 Task: Find public transportation options from San Francisco, California, to San Jose, California.
Action: Mouse moved to (237, 82)
Screenshot: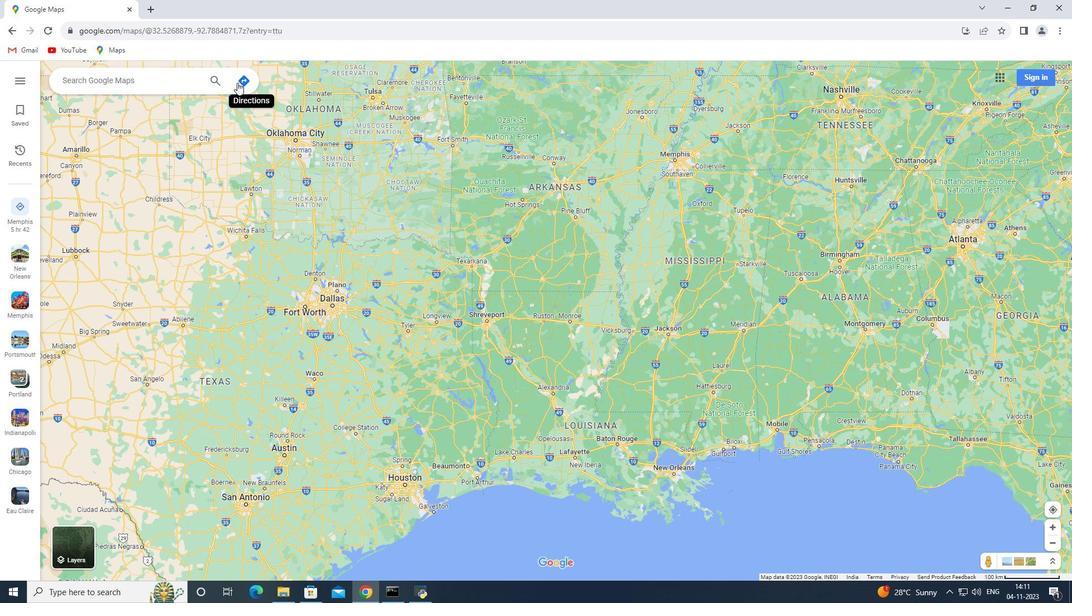 
Action: Mouse pressed left at (237, 82)
Screenshot: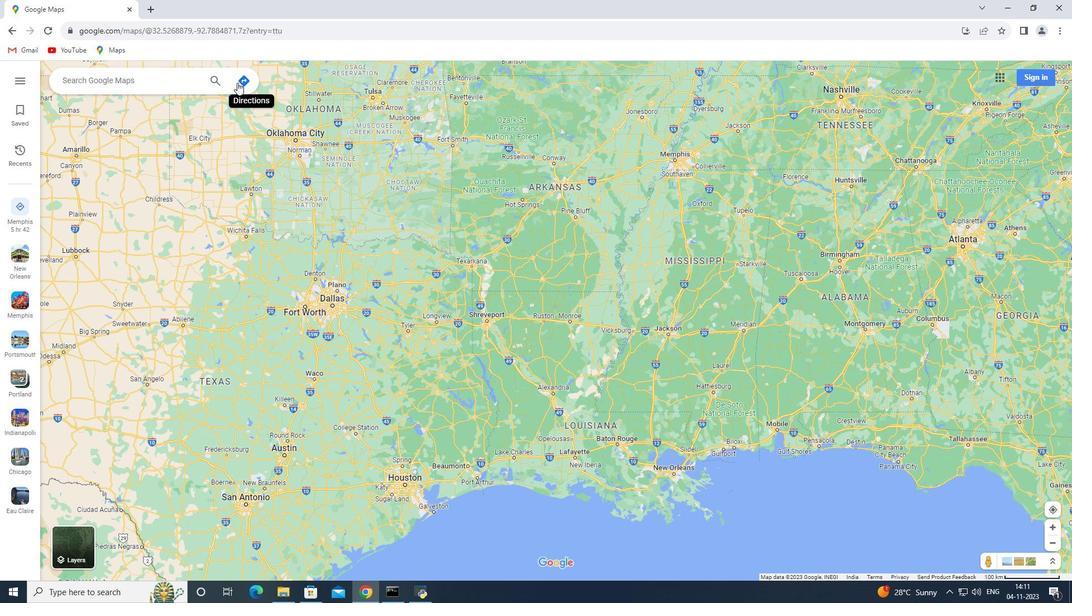 
Action: Mouse moved to (137, 99)
Screenshot: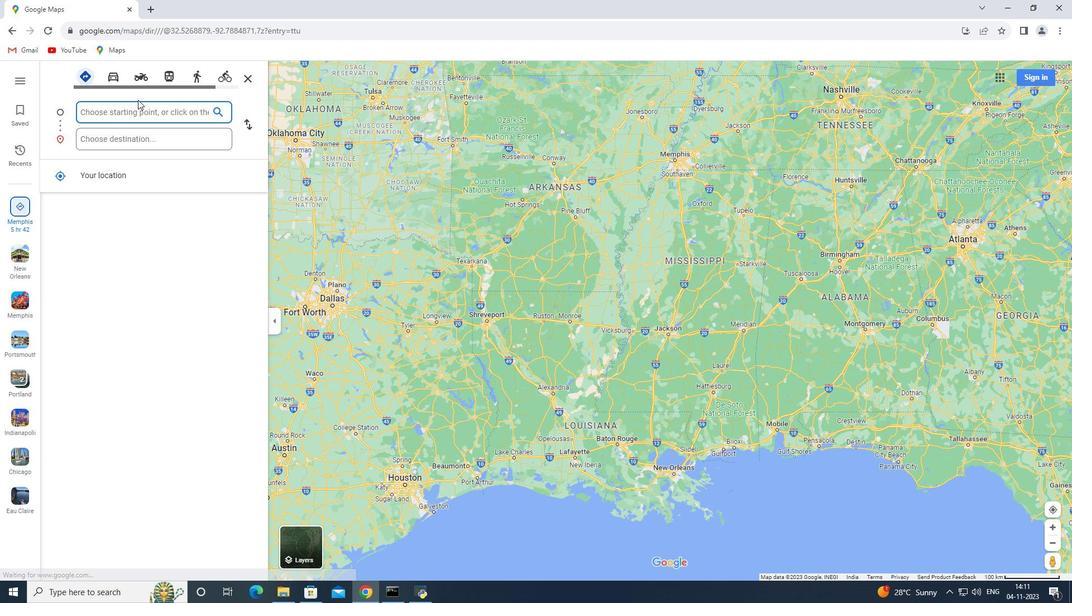 
Action: Key pressed <Key.shift>San<Key.space><Key.shift>Francisco,<Key.space><Key.shift>Calo<Key.backspace>ifornia
Screenshot: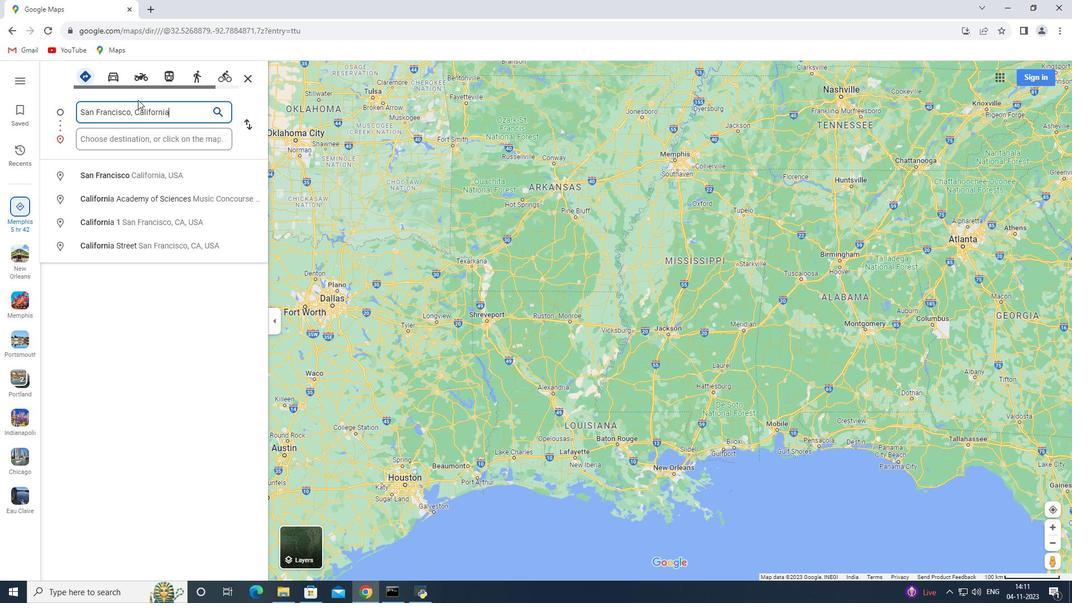 
Action: Mouse moved to (130, 138)
Screenshot: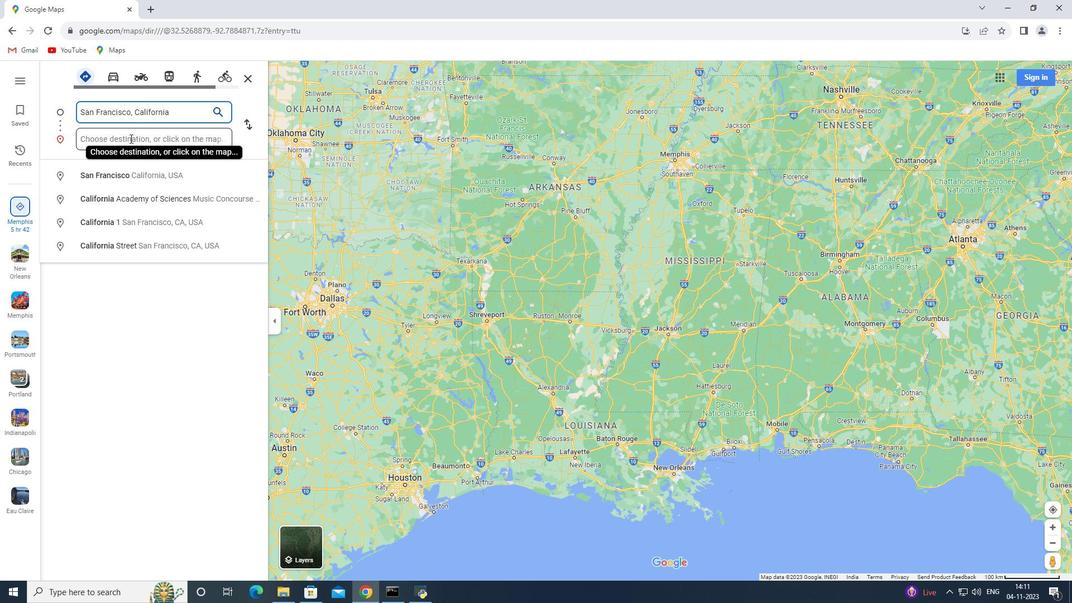 
Action: Mouse pressed left at (130, 138)
Screenshot: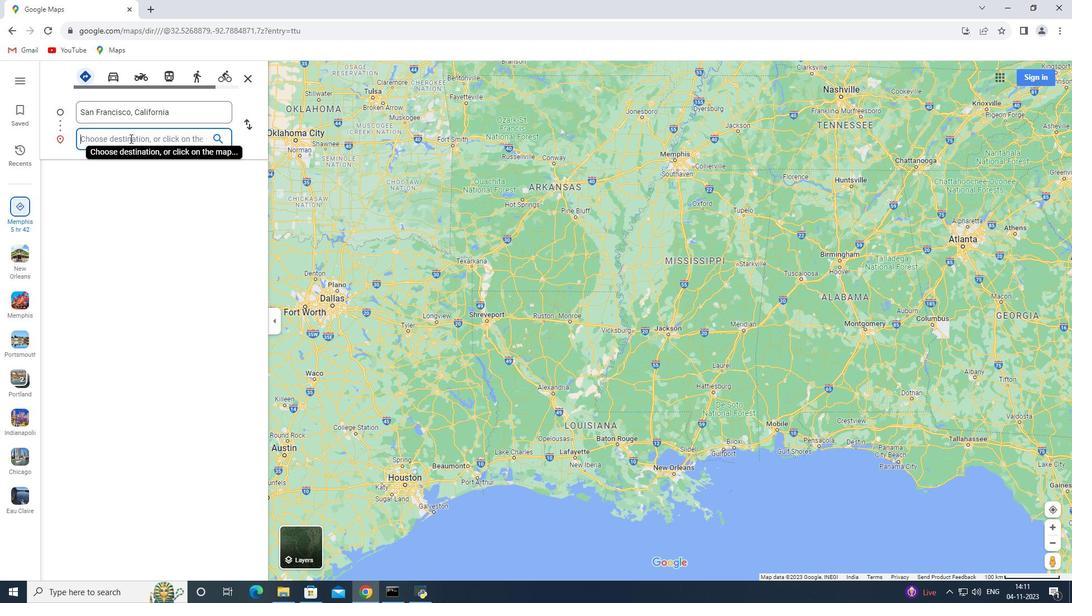 
Action: Key pressed <Key.shift>San<Key.space><Key.shift>Jose,<Key.space><Key.shift>california<Key.enter>
Screenshot: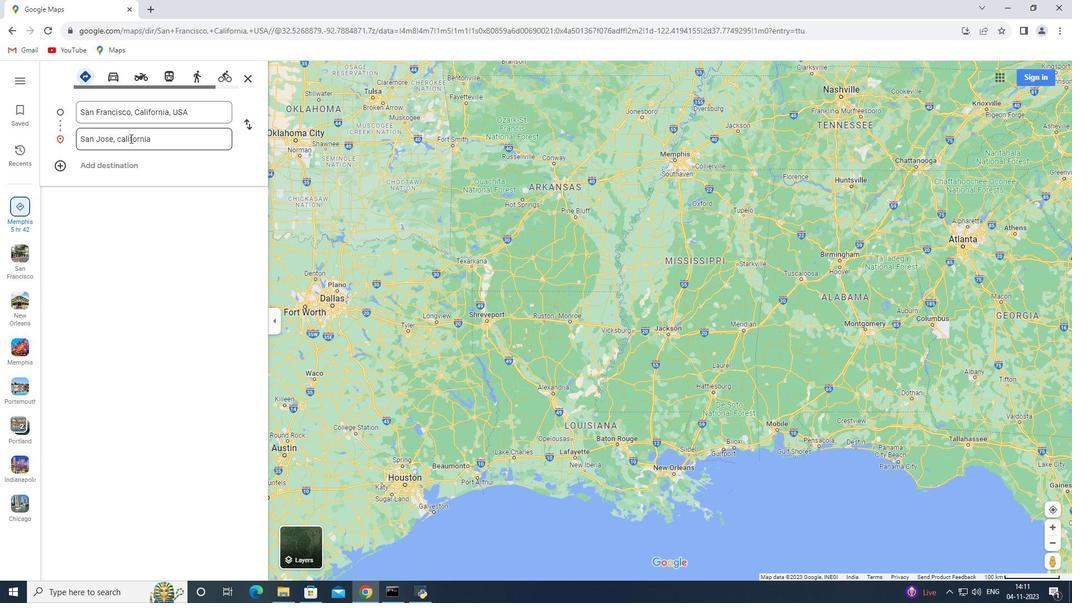 
Action: Mouse moved to (459, 79)
Screenshot: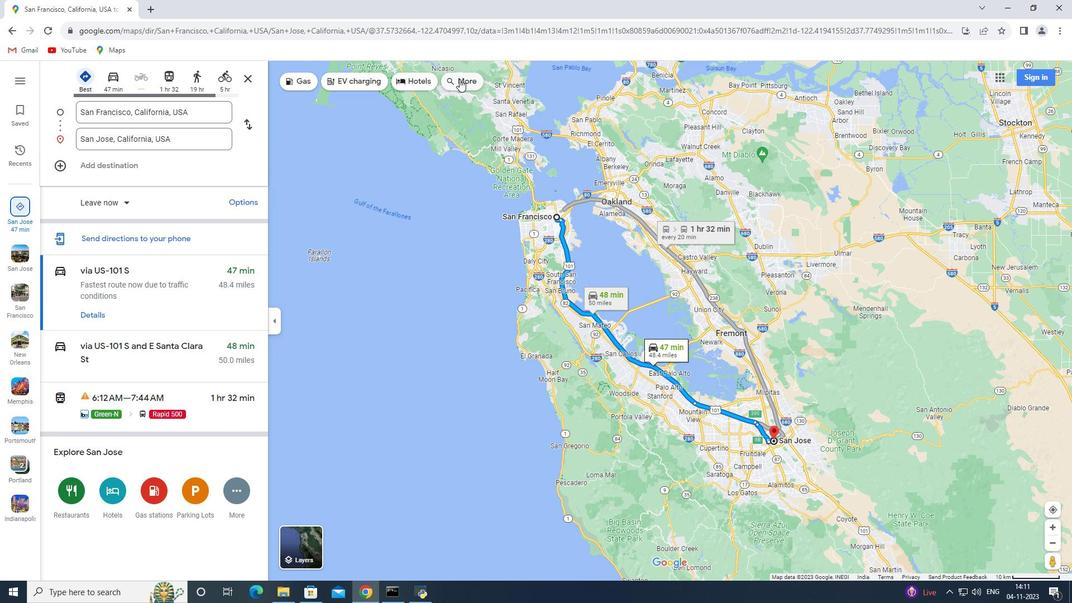 
Action: Mouse pressed left at (459, 79)
Screenshot: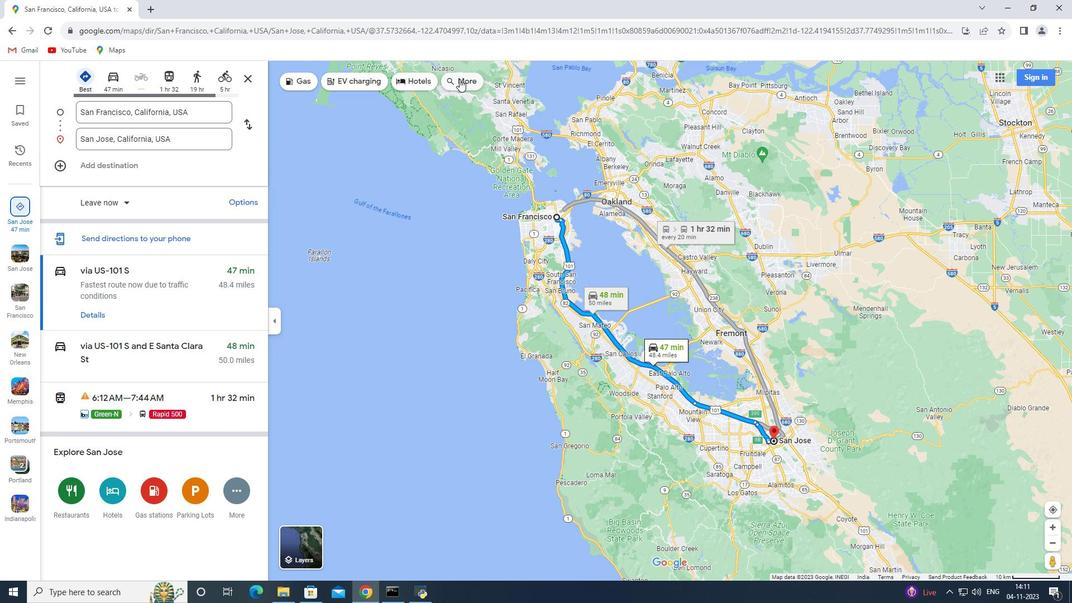 
Action: Mouse moved to (116, 77)
Screenshot: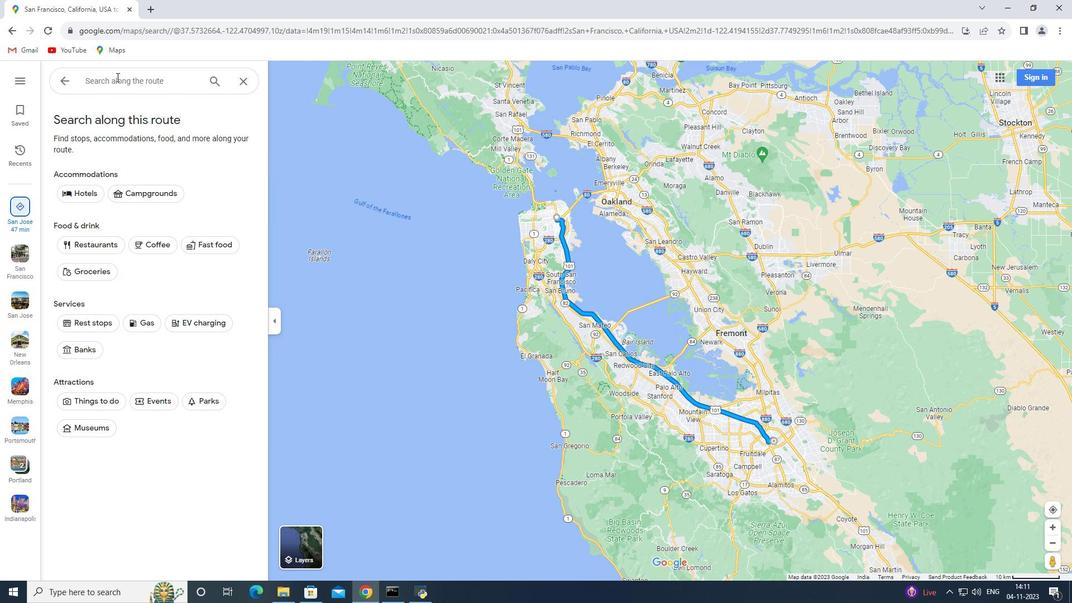 
Action: Mouse pressed left at (116, 77)
Screenshot: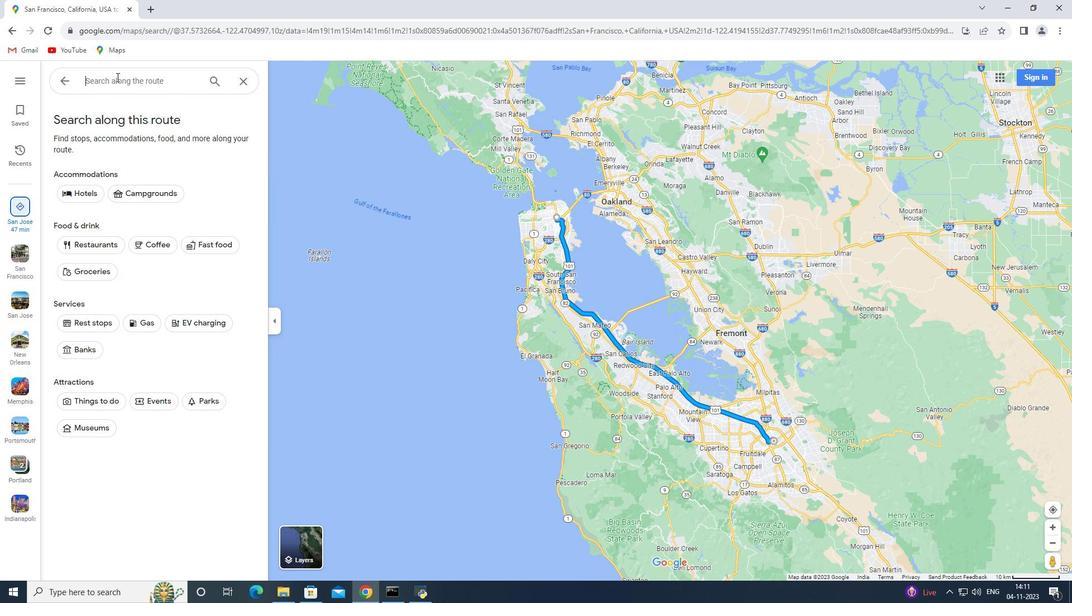 
Action: Key pressed public<Key.space>transportation<Key.enter>
Screenshot: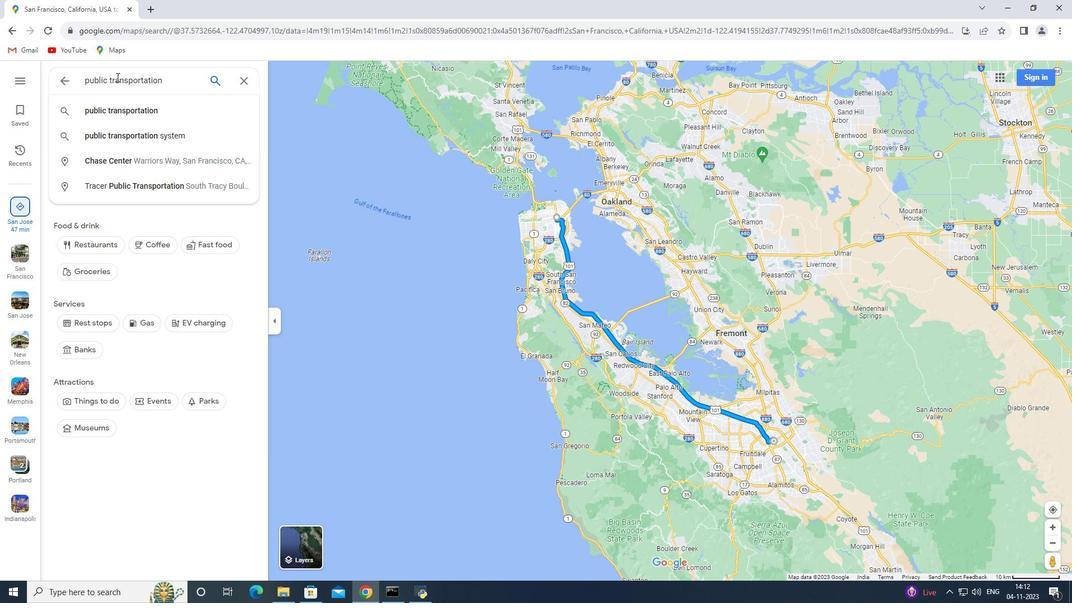 
Action: Mouse moved to (130, 111)
Screenshot: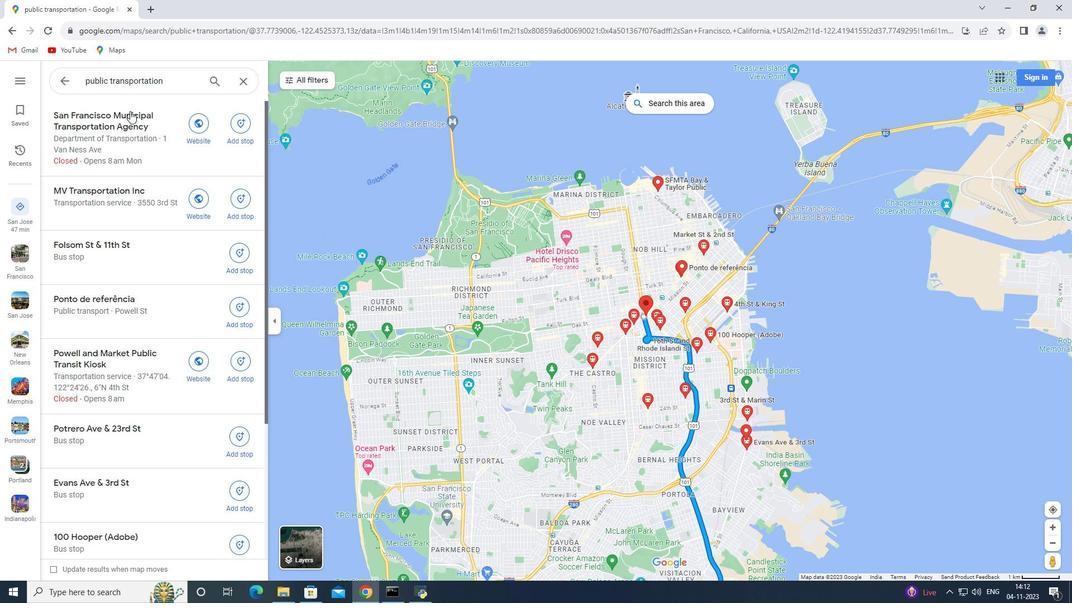 
